 Task: Select Add to Music as a Spoken Track
Action: Mouse moved to (309, 211)
Screenshot: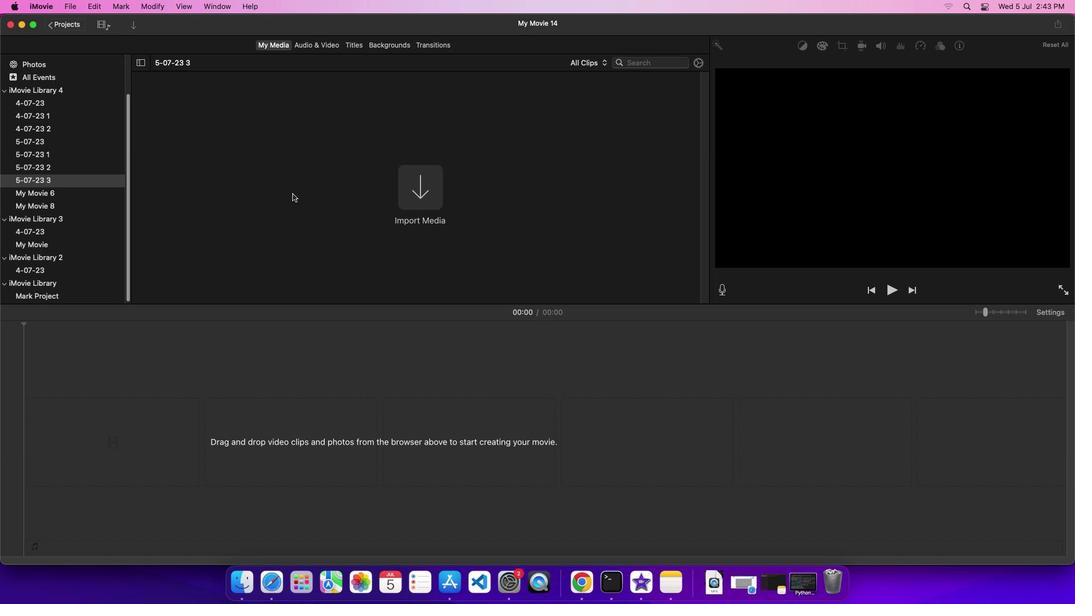 
Action: Mouse pressed left at (309, 211)
Screenshot: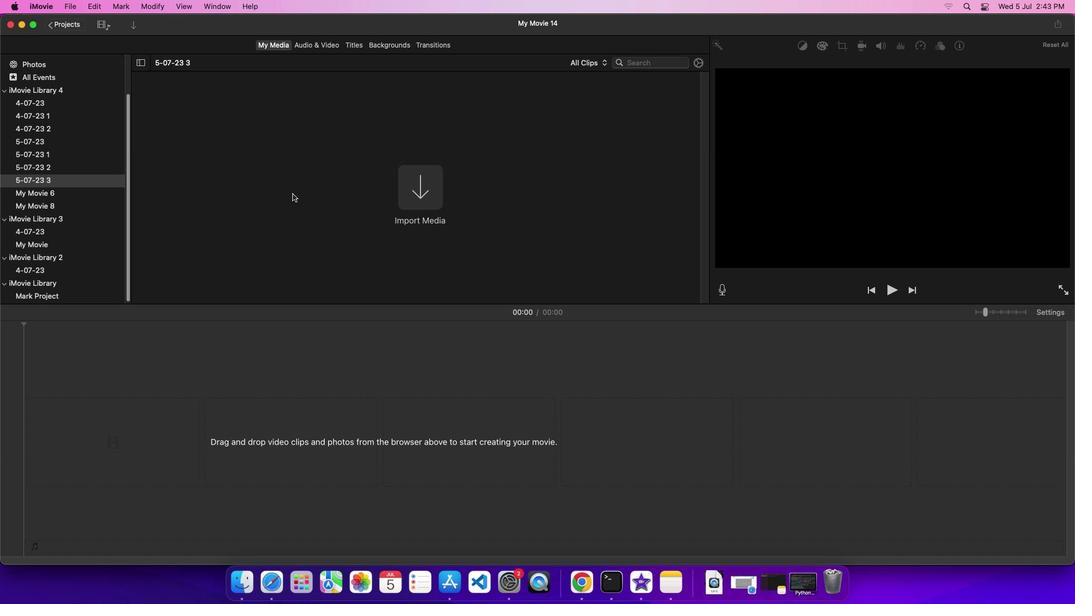 
Action: Mouse moved to (57, 17)
Screenshot: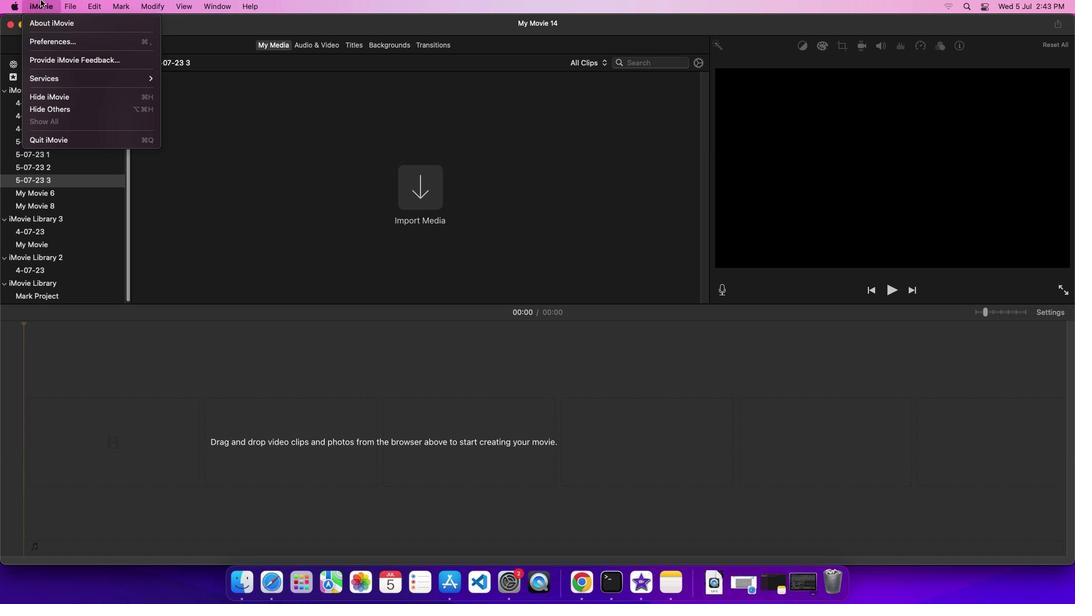 
Action: Mouse pressed left at (57, 17)
Screenshot: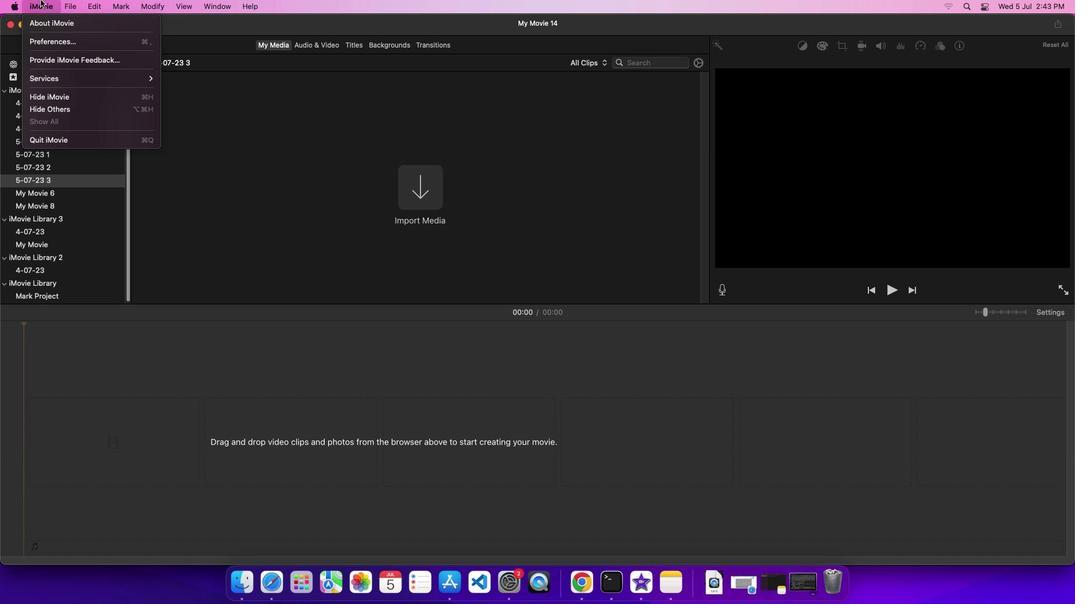 
Action: Mouse moved to (78, 94)
Screenshot: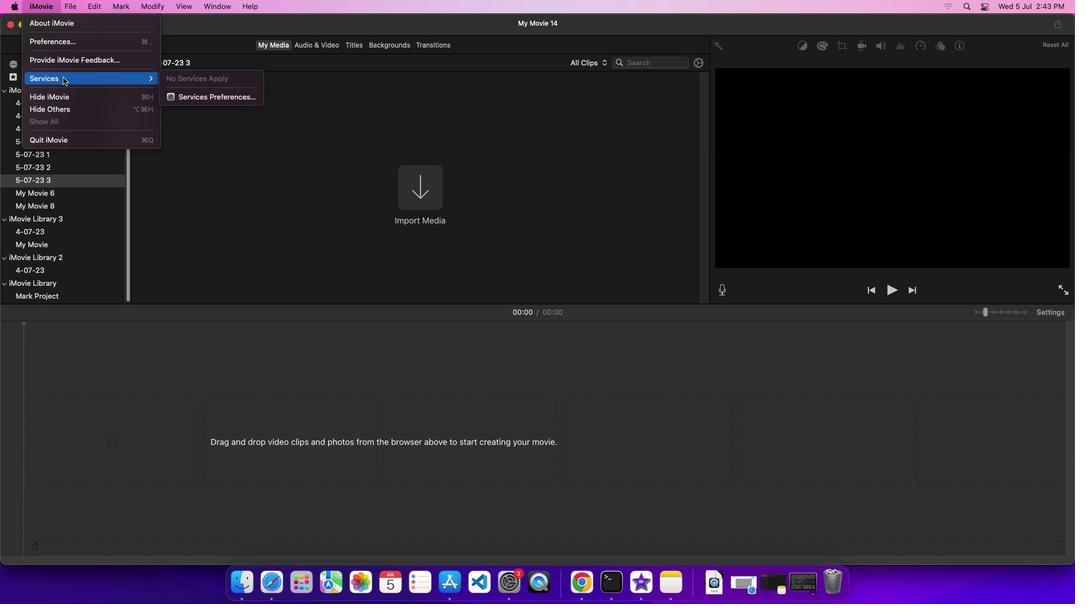 
Action: Mouse pressed left at (78, 94)
Screenshot: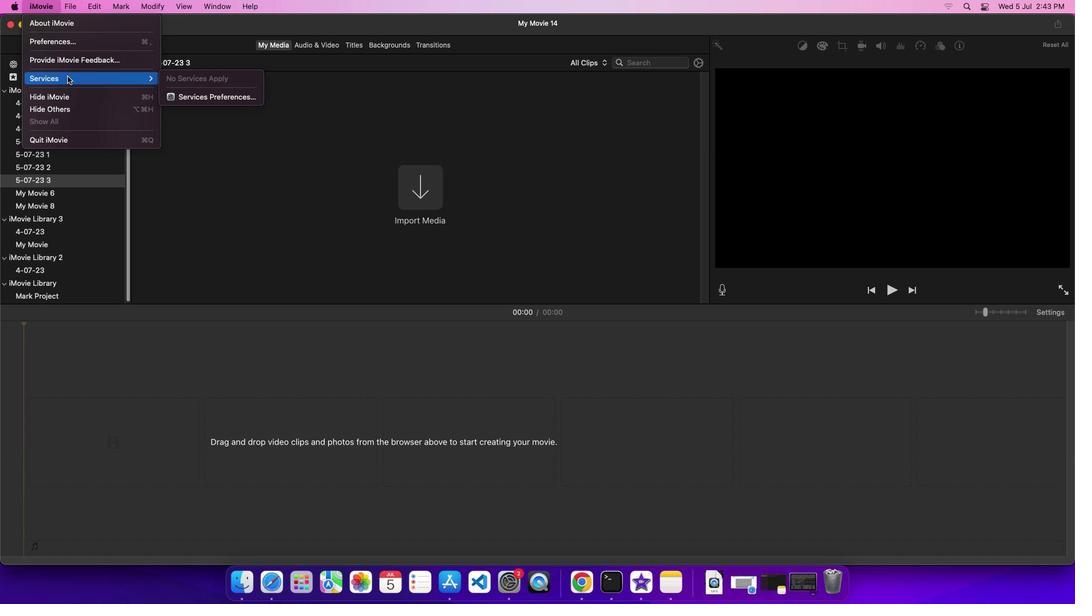 
Action: Mouse moved to (193, 112)
Screenshot: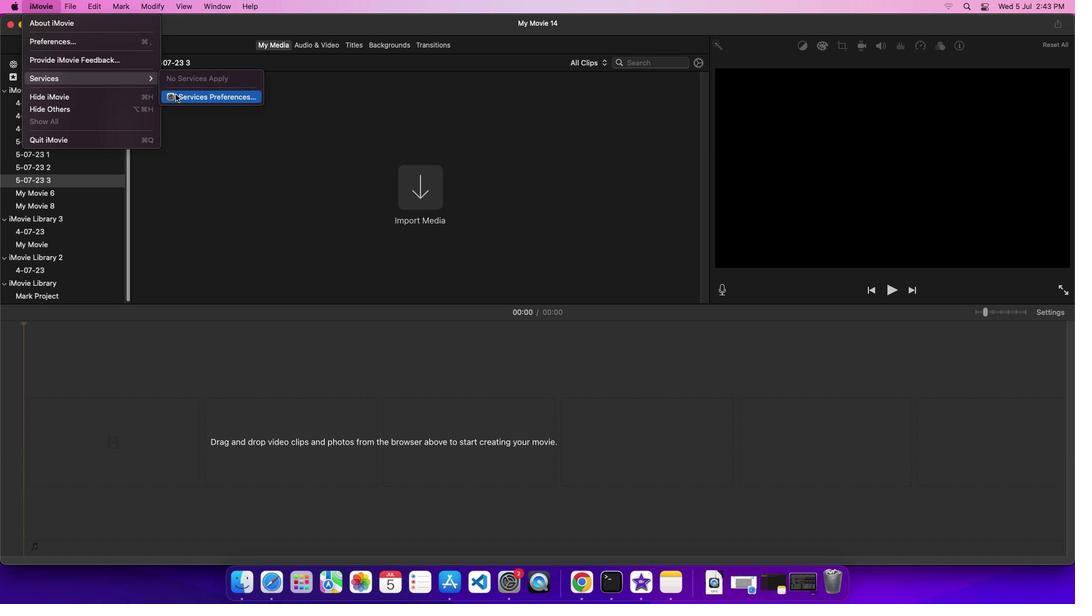 
Action: Mouse pressed left at (193, 112)
Screenshot: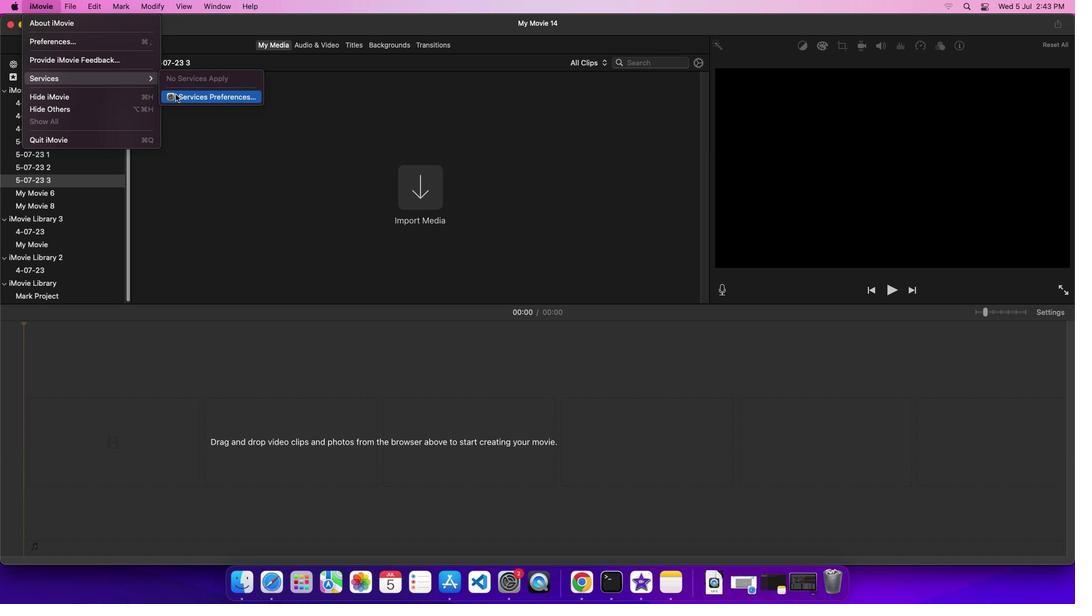 
Action: Mouse moved to (673, 282)
Screenshot: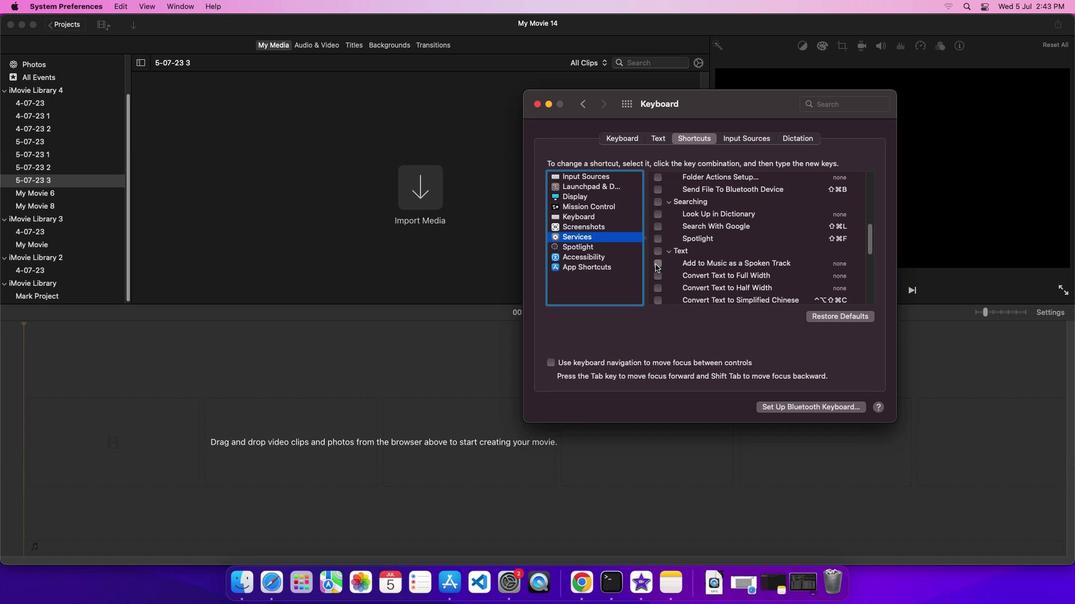 
Action: Mouse pressed left at (673, 282)
Screenshot: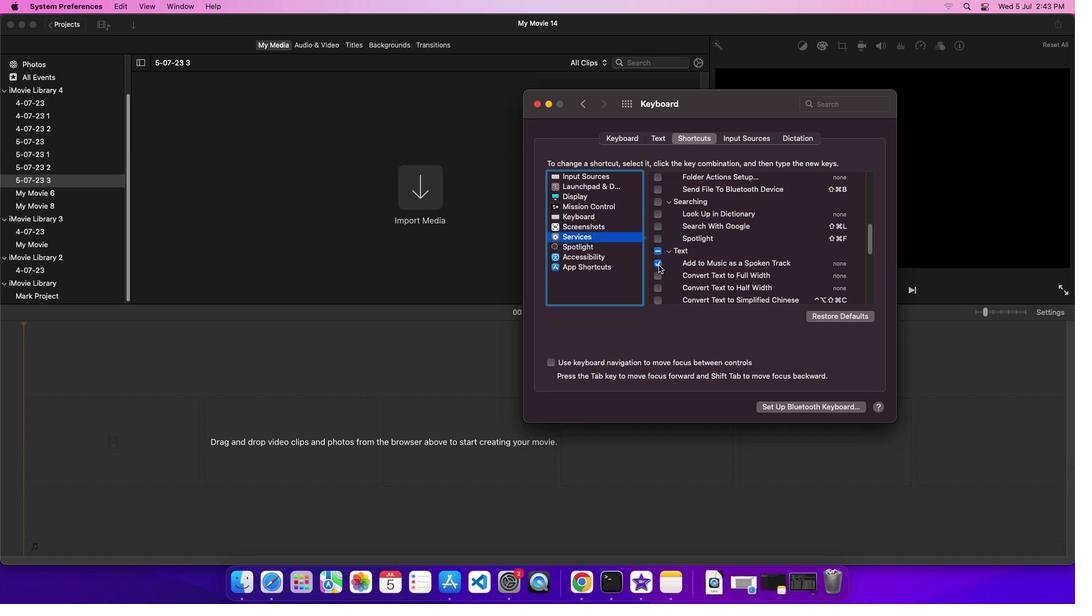 
Action: Mouse moved to (694, 288)
Screenshot: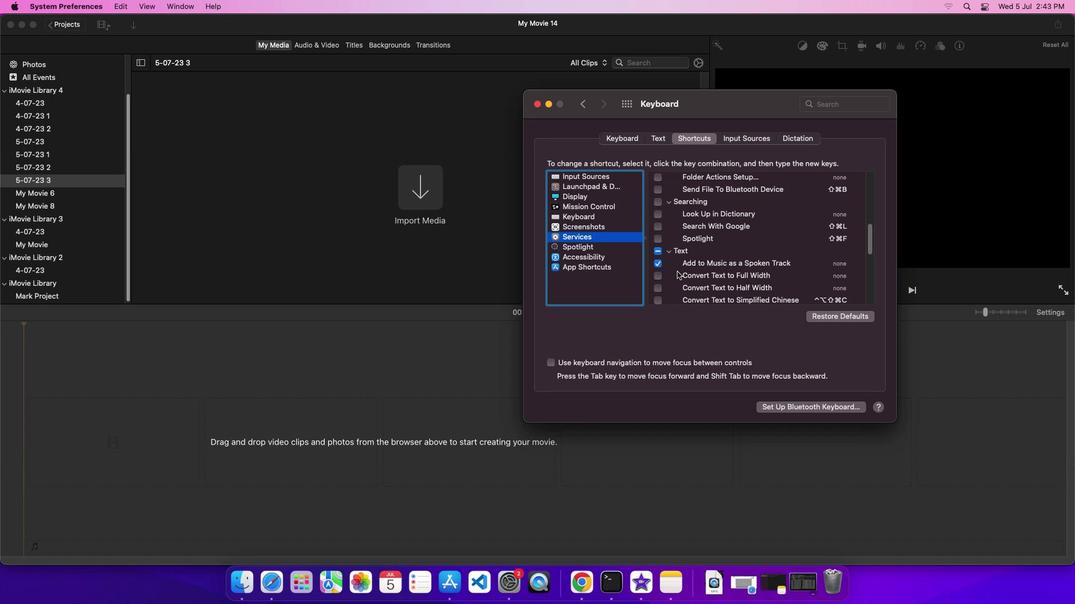 
